 Task: Open the 'Old Age Home' task and insert a business card into the task details.
Action: Mouse moved to (11, 171)
Screenshot: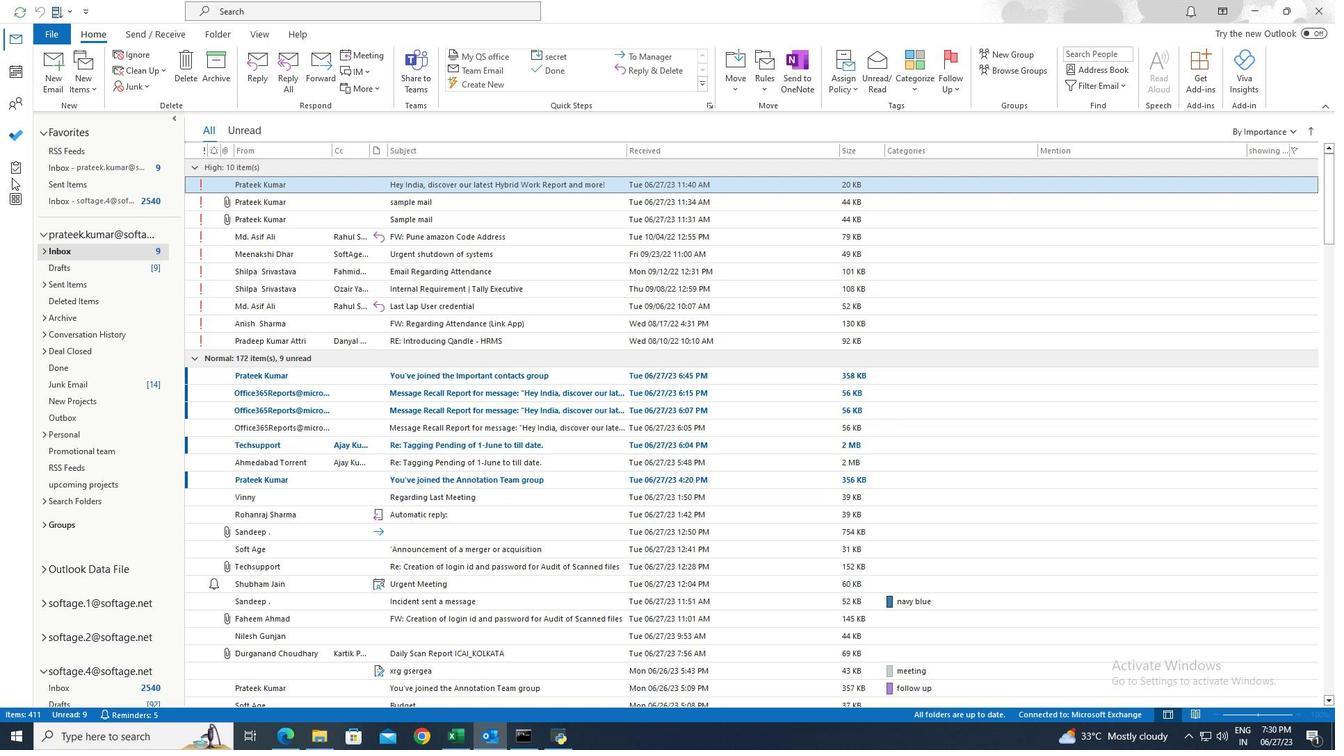 
Action: Mouse pressed left at (11, 171)
Screenshot: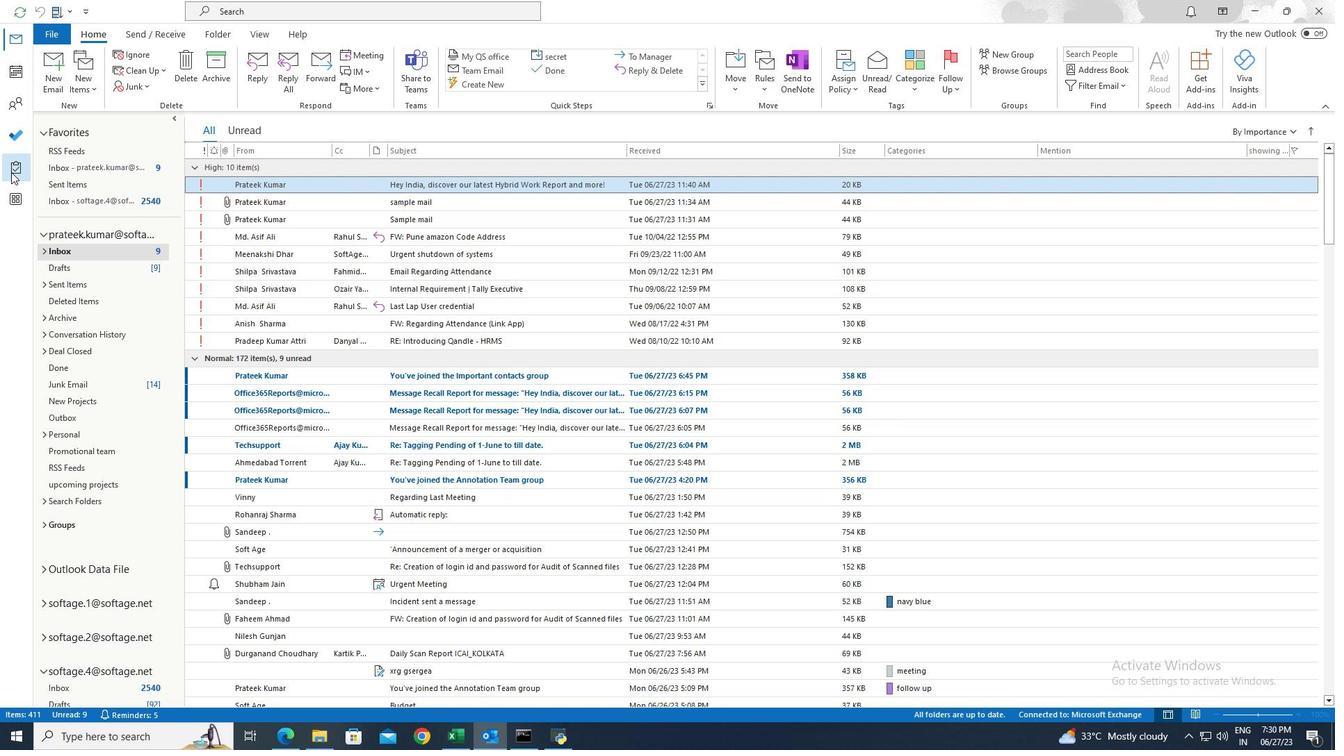 
Action: Mouse moved to (285, 432)
Screenshot: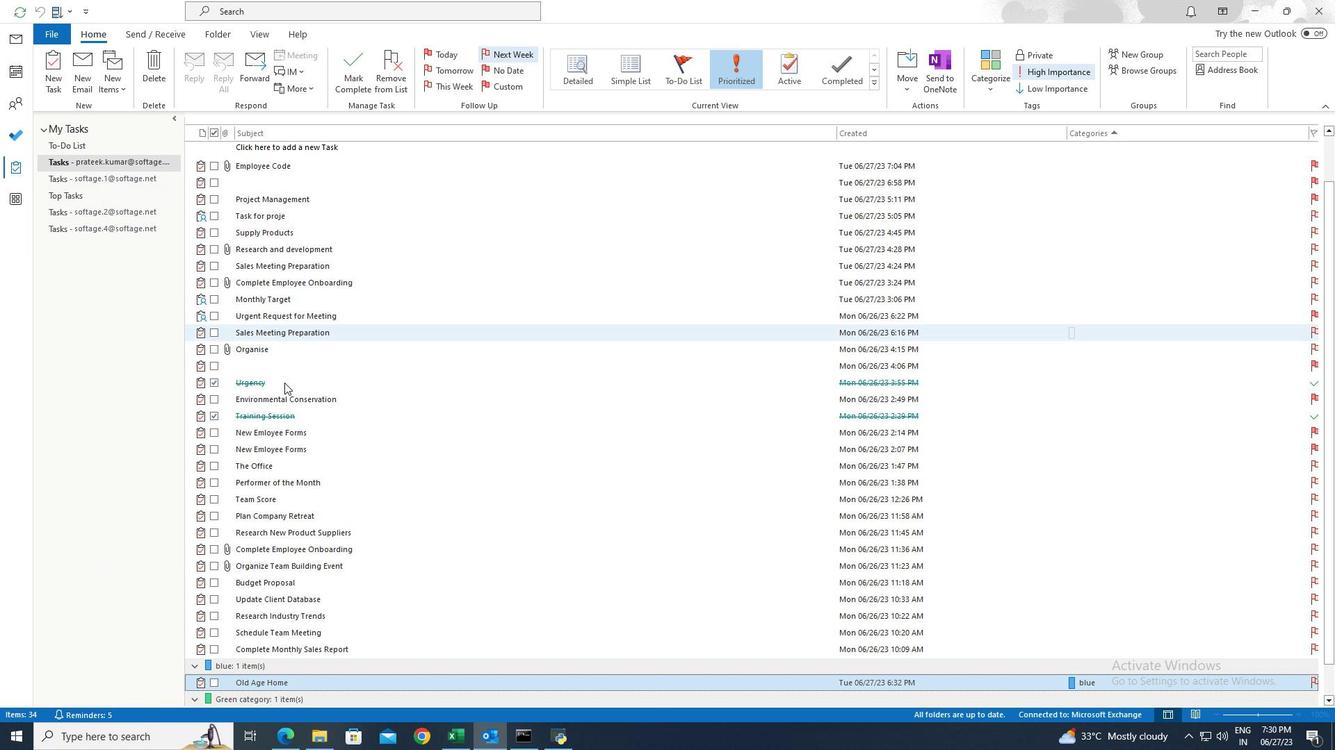 
Action: Mouse scrolled (285, 431) with delta (0, 0)
Screenshot: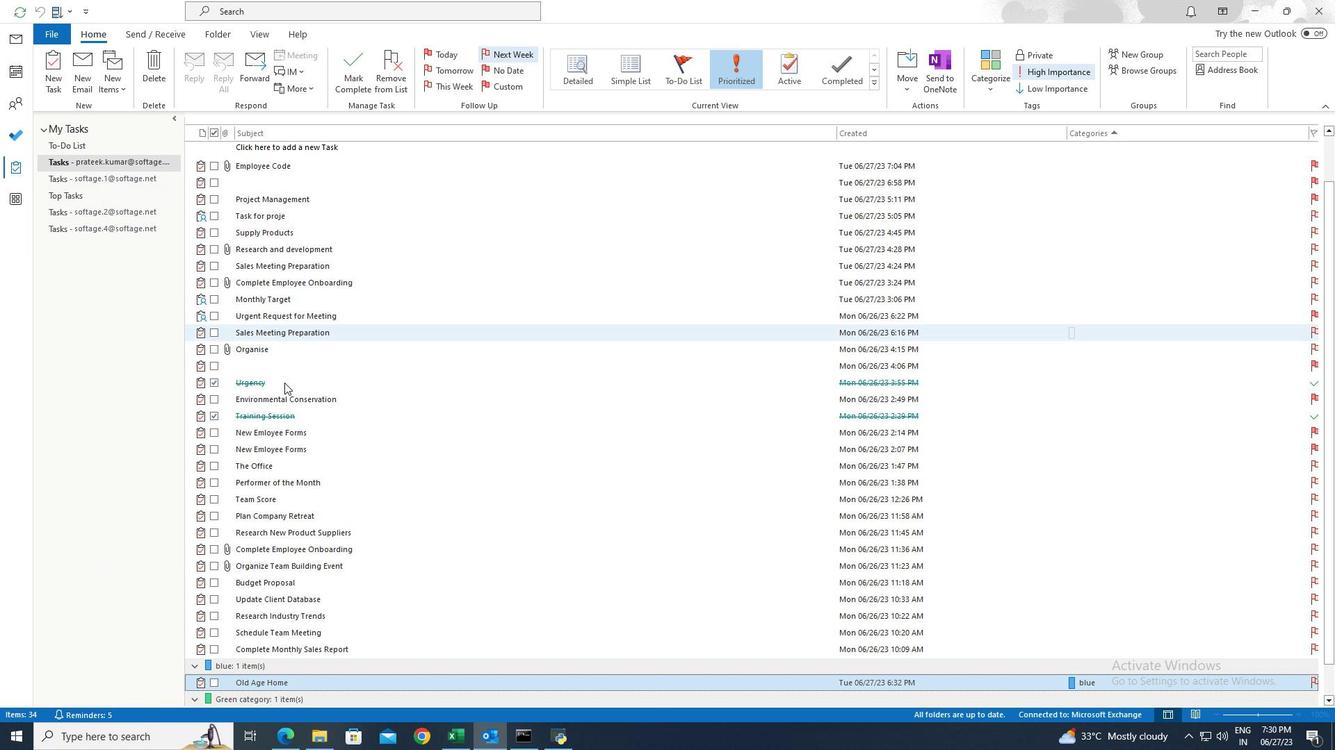 
Action: Mouse scrolled (285, 431) with delta (0, 0)
Screenshot: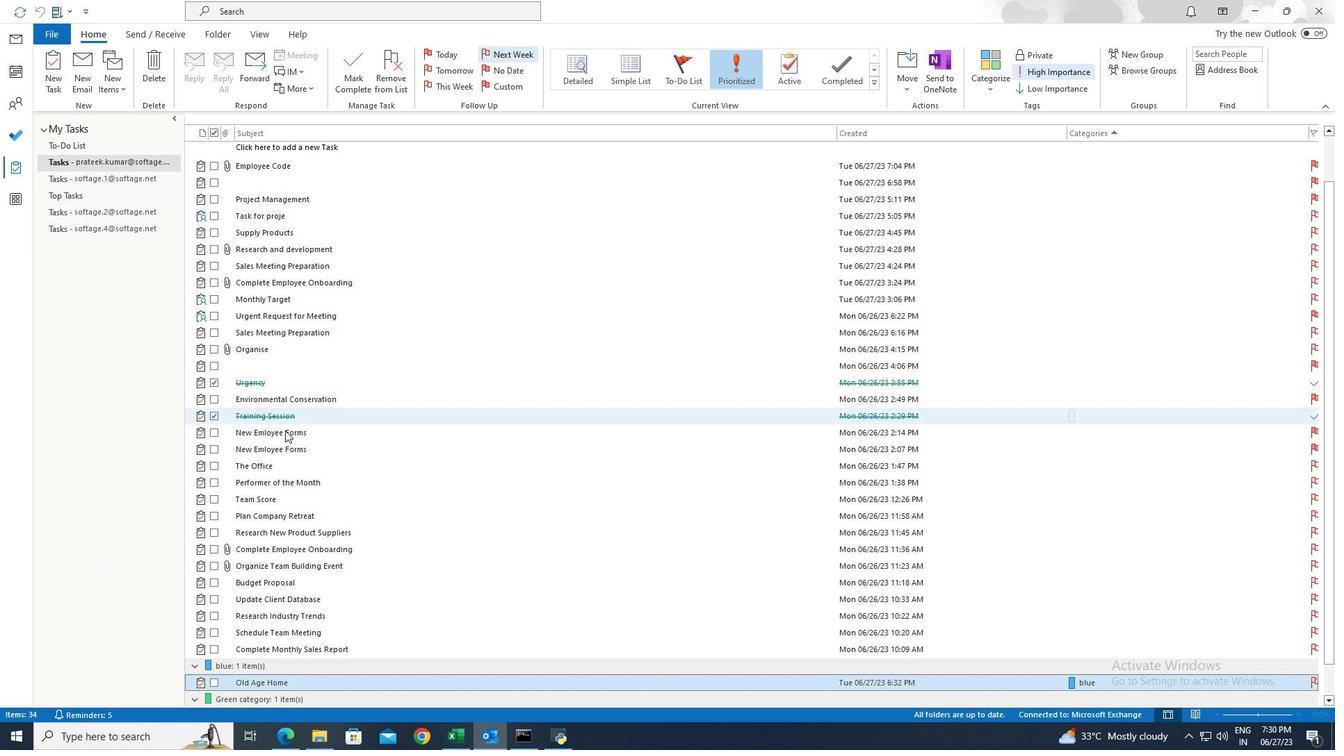 
Action: Mouse scrolled (285, 431) with delta (0, 0)
Screenshot: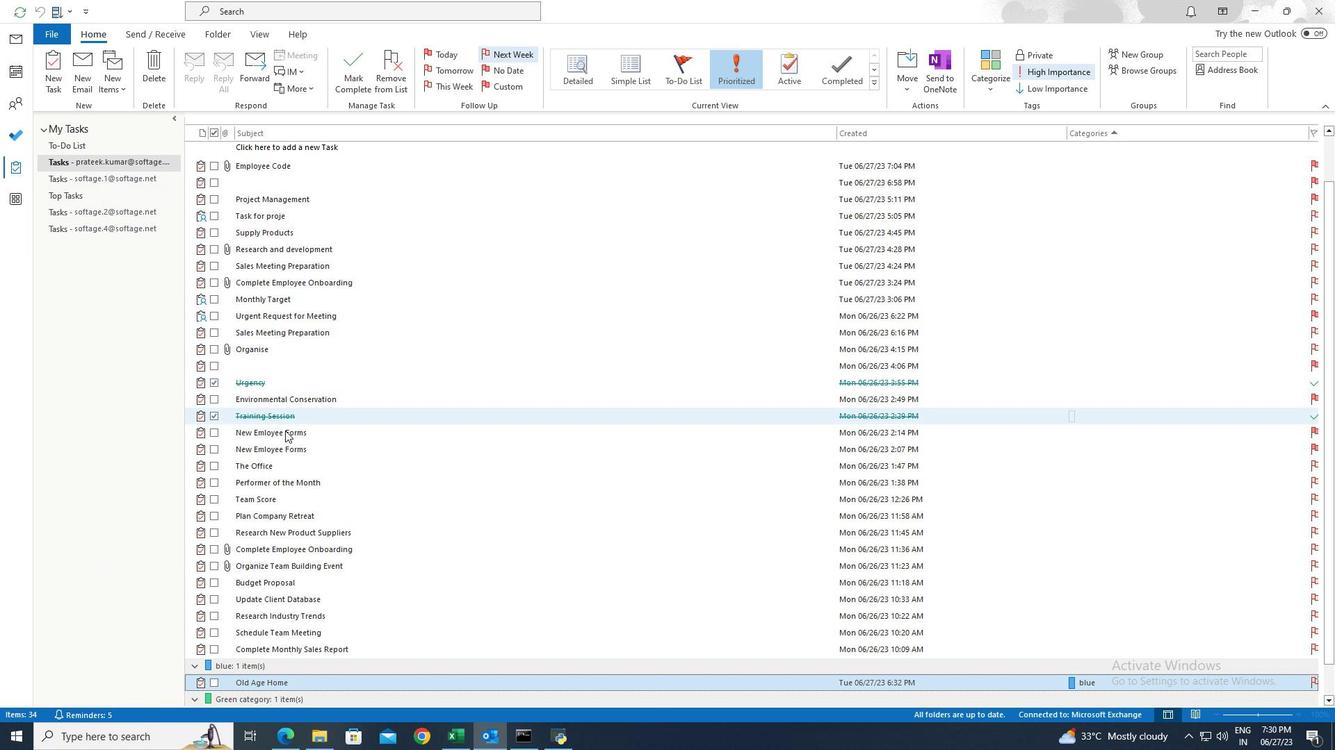 
Action: Mouse scrolled (285, 431) with delta (0, 0)
Screenshot: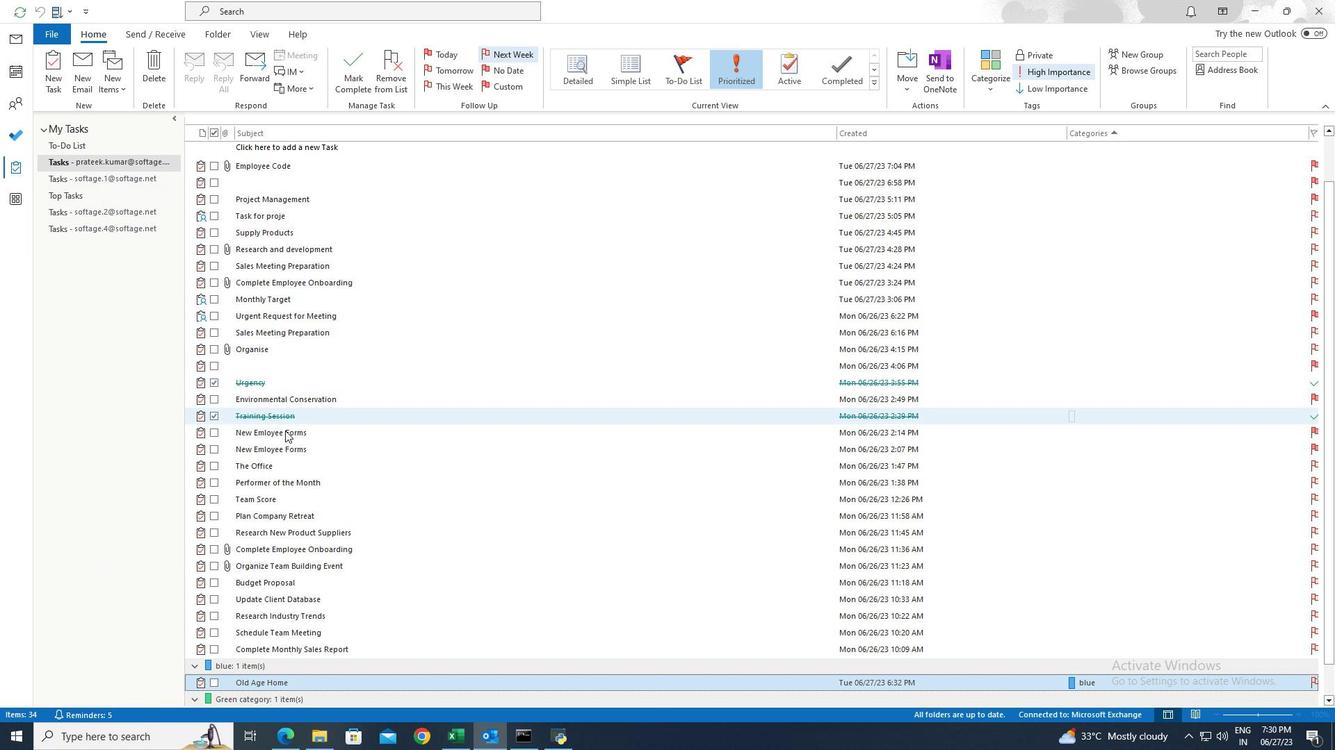 
Action: Mouse scrolled (285, 431) with delta (0, 0)
Screenshot: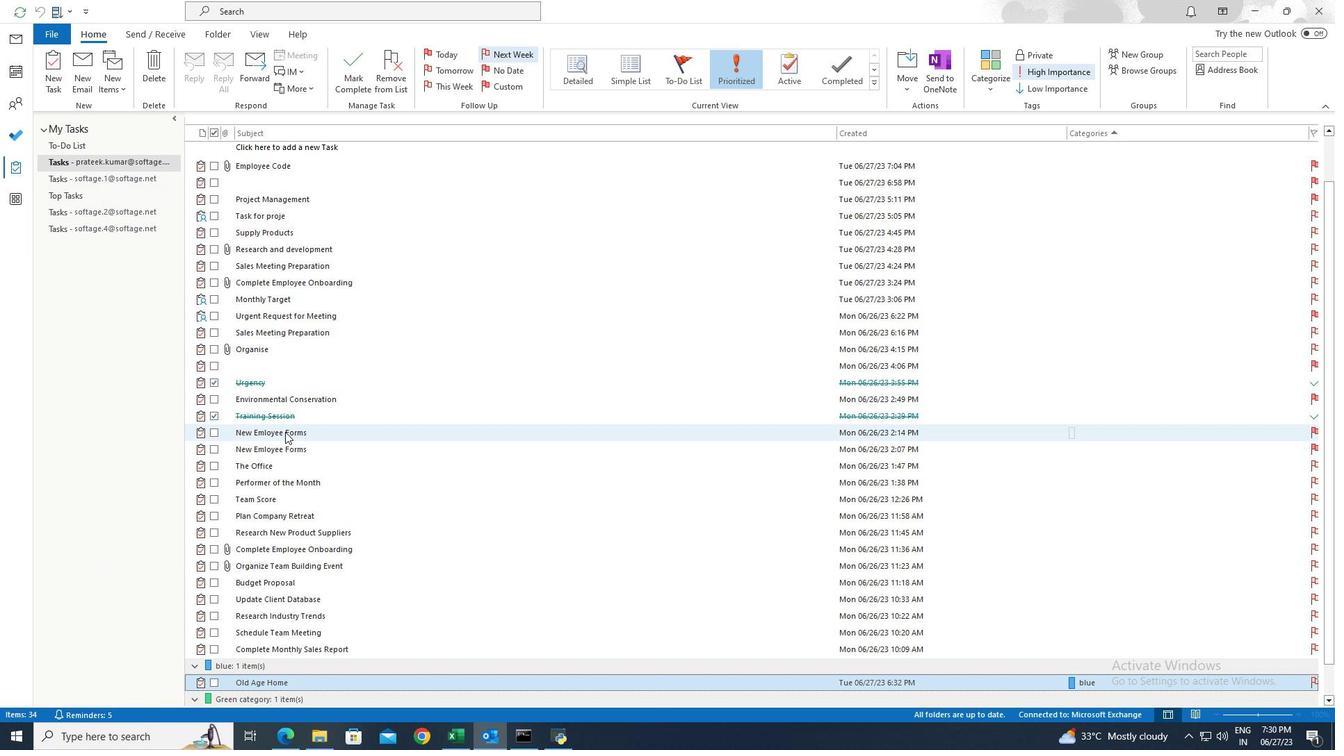 
Action: Mouse moved to (264, 650)
Screenshot: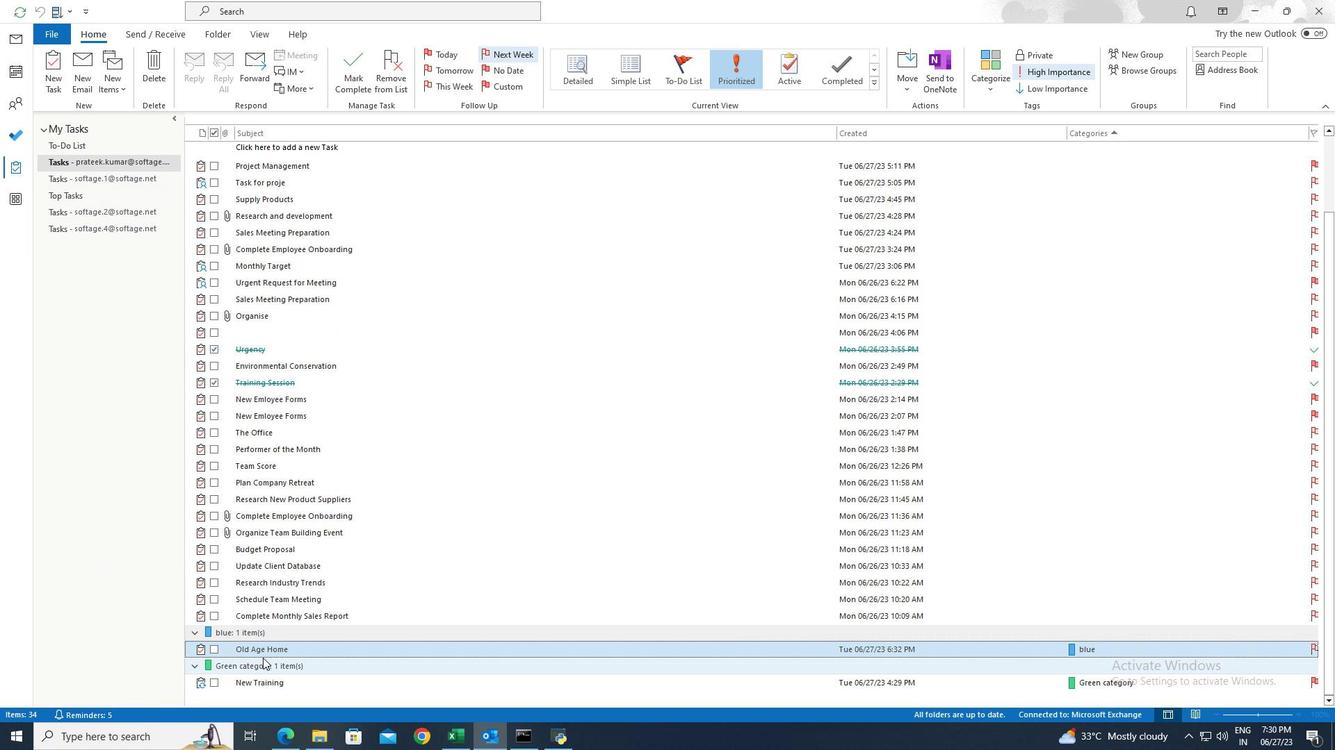 
Action: Mouse pressed left at (264, 650)
Screenshot: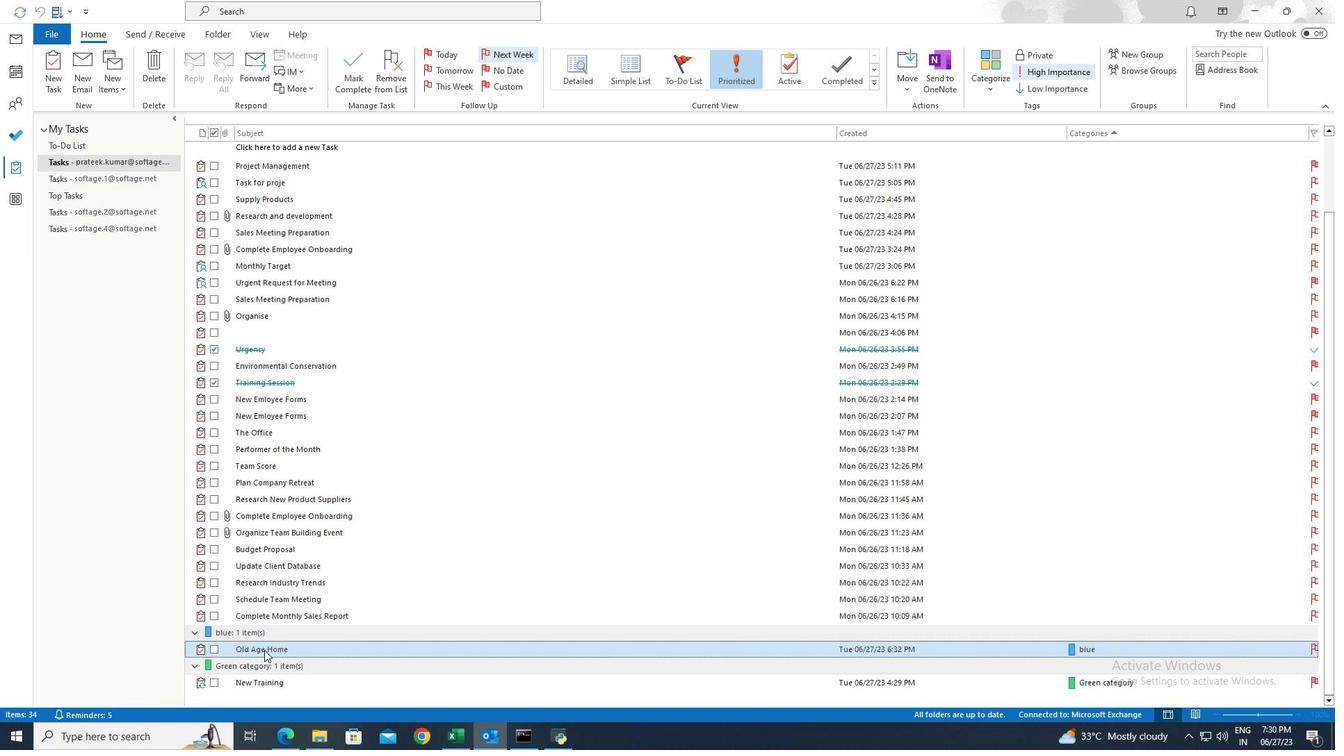 
Action: Mouse pressed left at (264, 650)
Screenshot: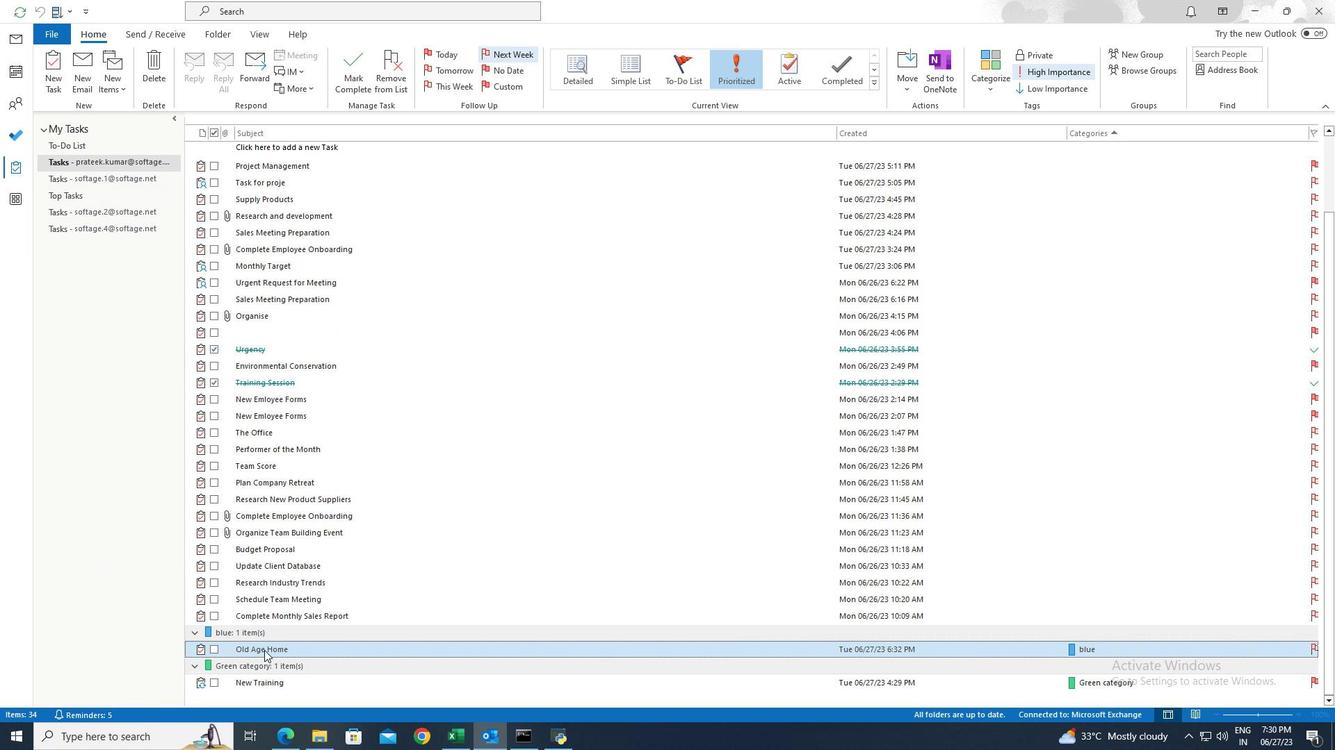 
Action: Mouse moved to (531, 353)
Screenshot: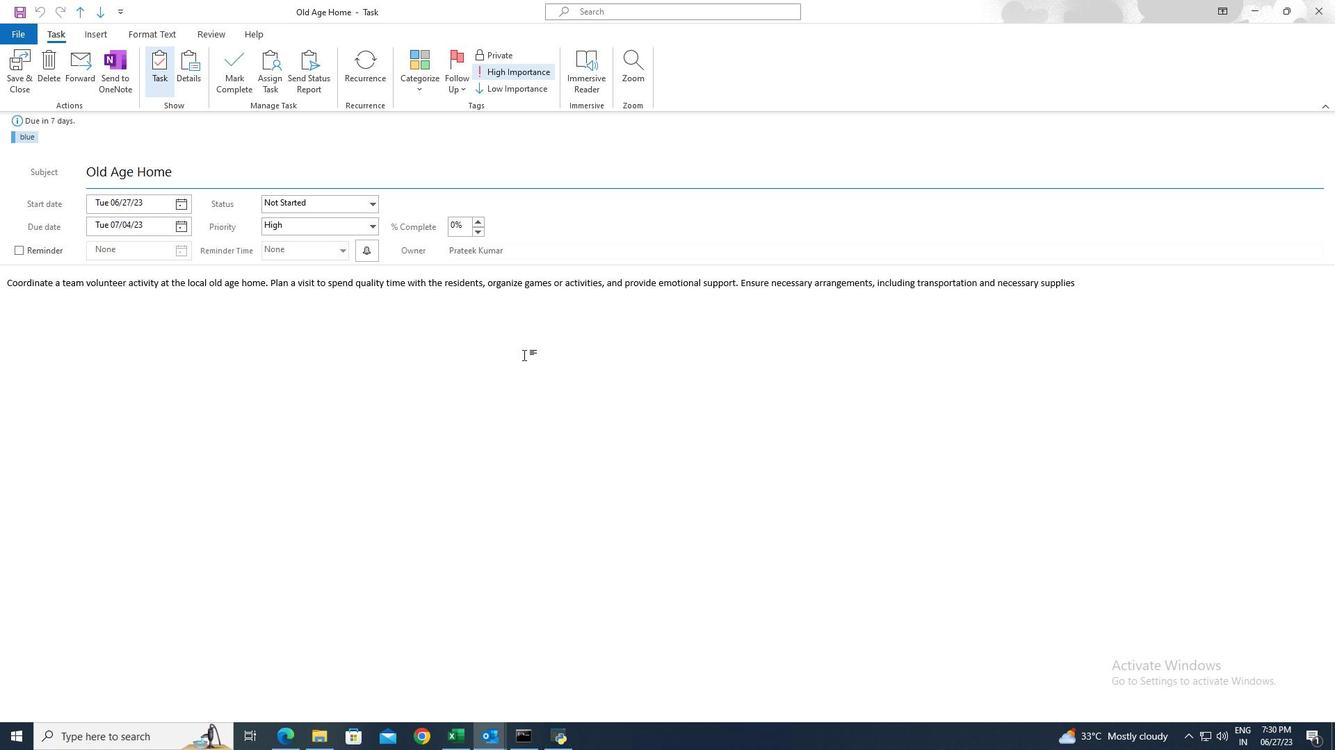 
Action: Mouse pressed left at (531, 353)
Screenshot: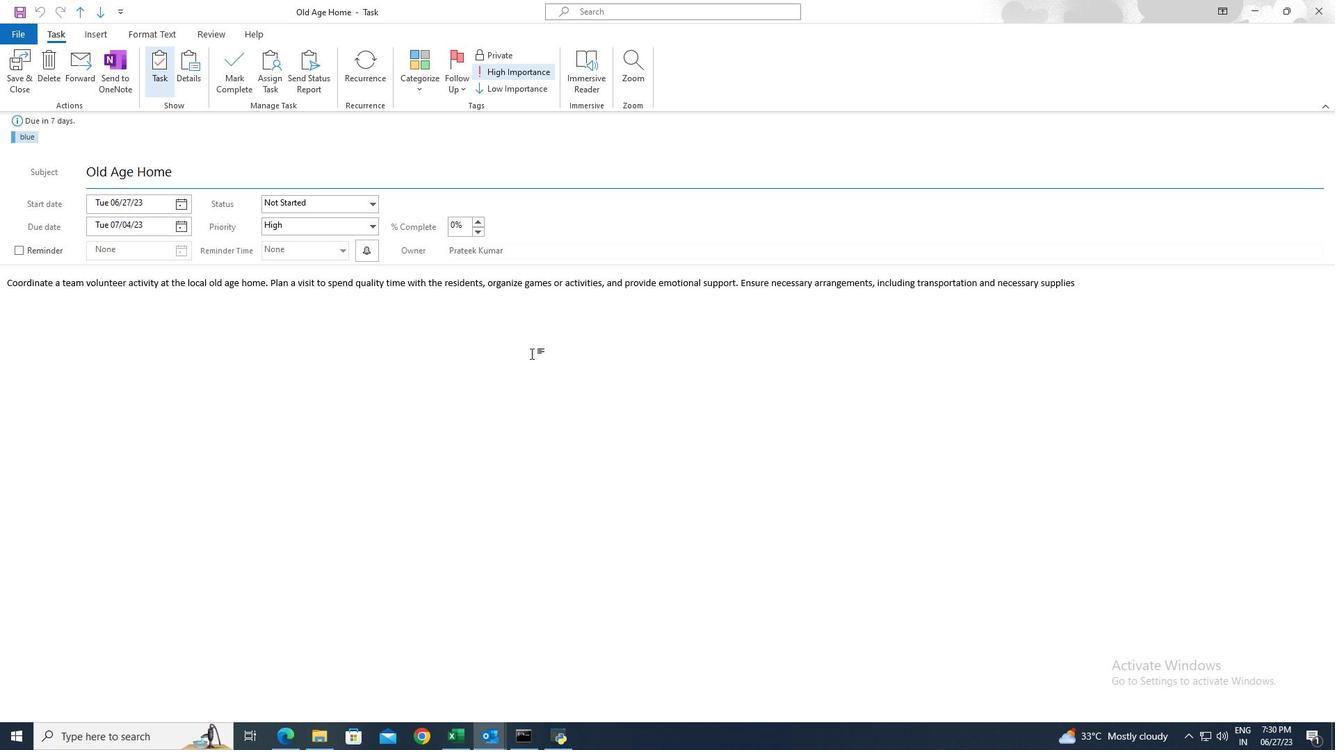 
Action: Mouse moved to (111, 34)
Screenshot: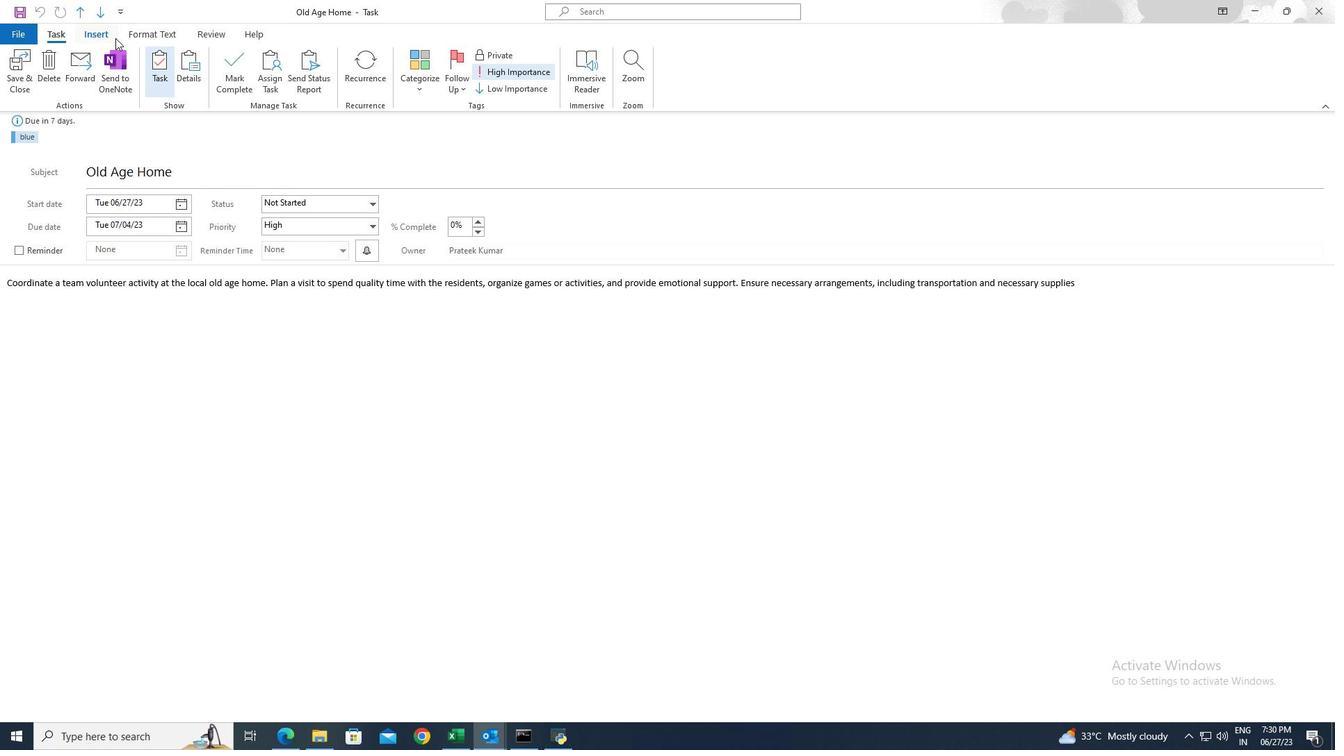 
Action: Mouse pressed left at (111, 34)
Screenshot: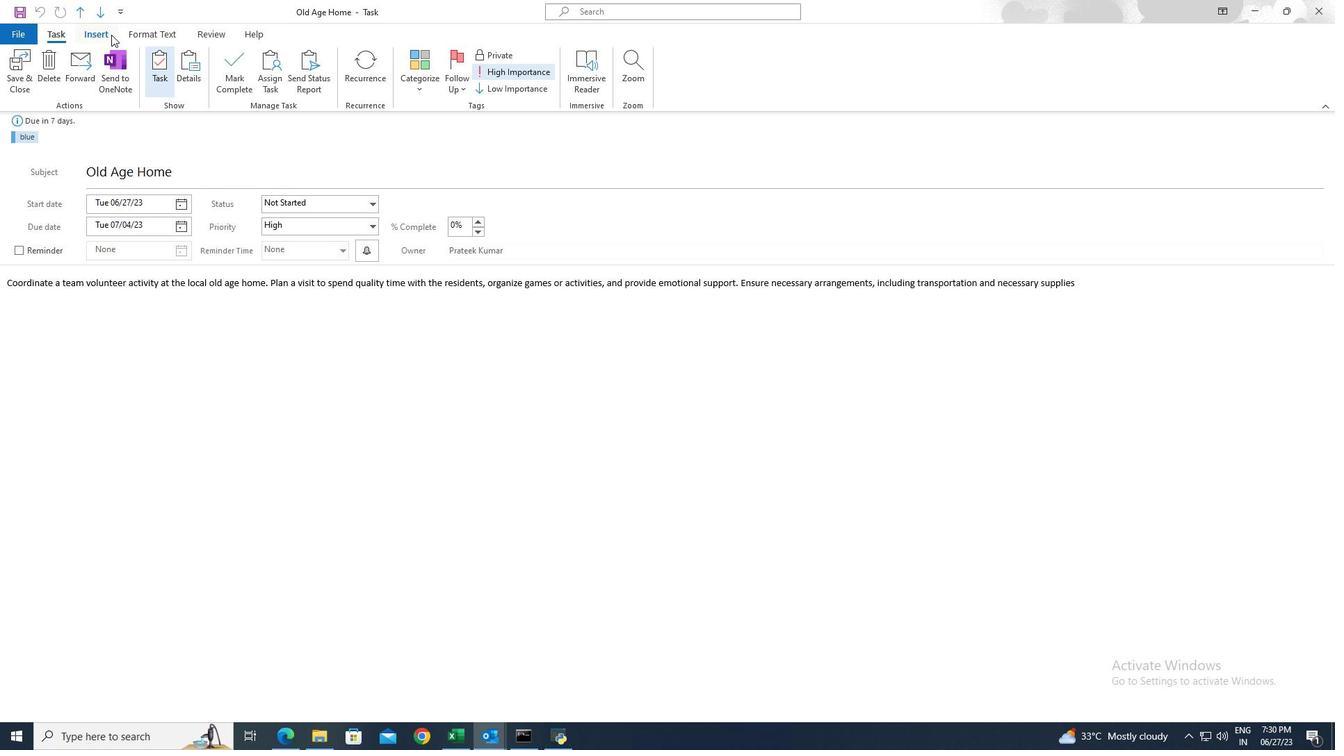 
Action: Mouse moved to (91, 81)
Screenshot: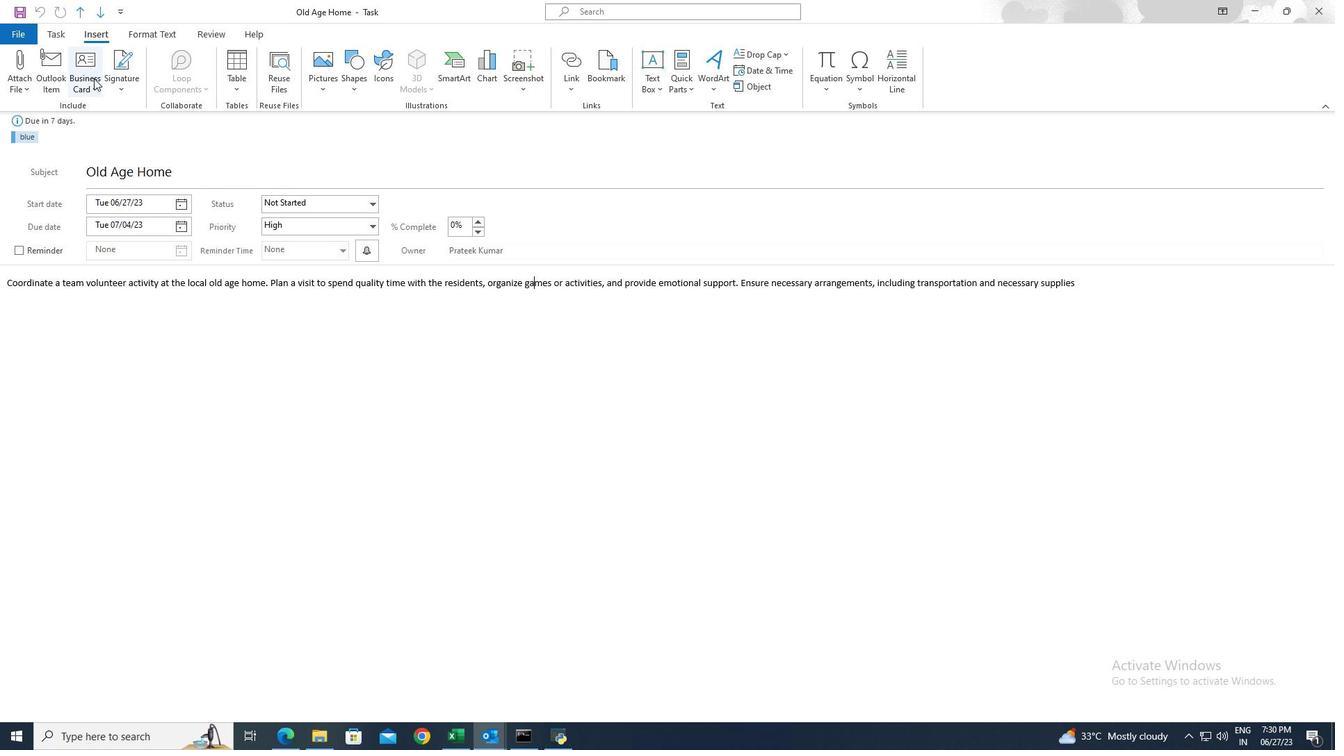 
Action: Mouse pressed left at (91, 81)
Screenshot: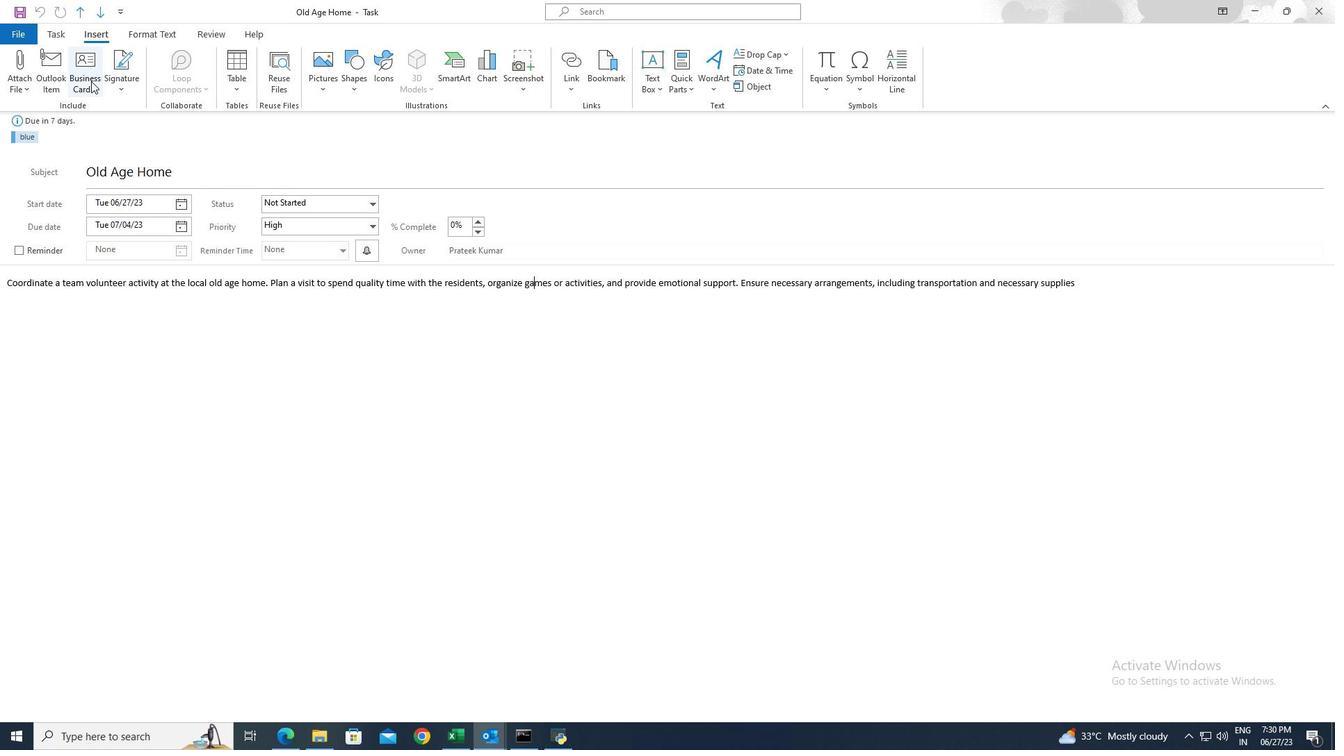 
Action: Mouse moved to (129, 127)
Screenshot: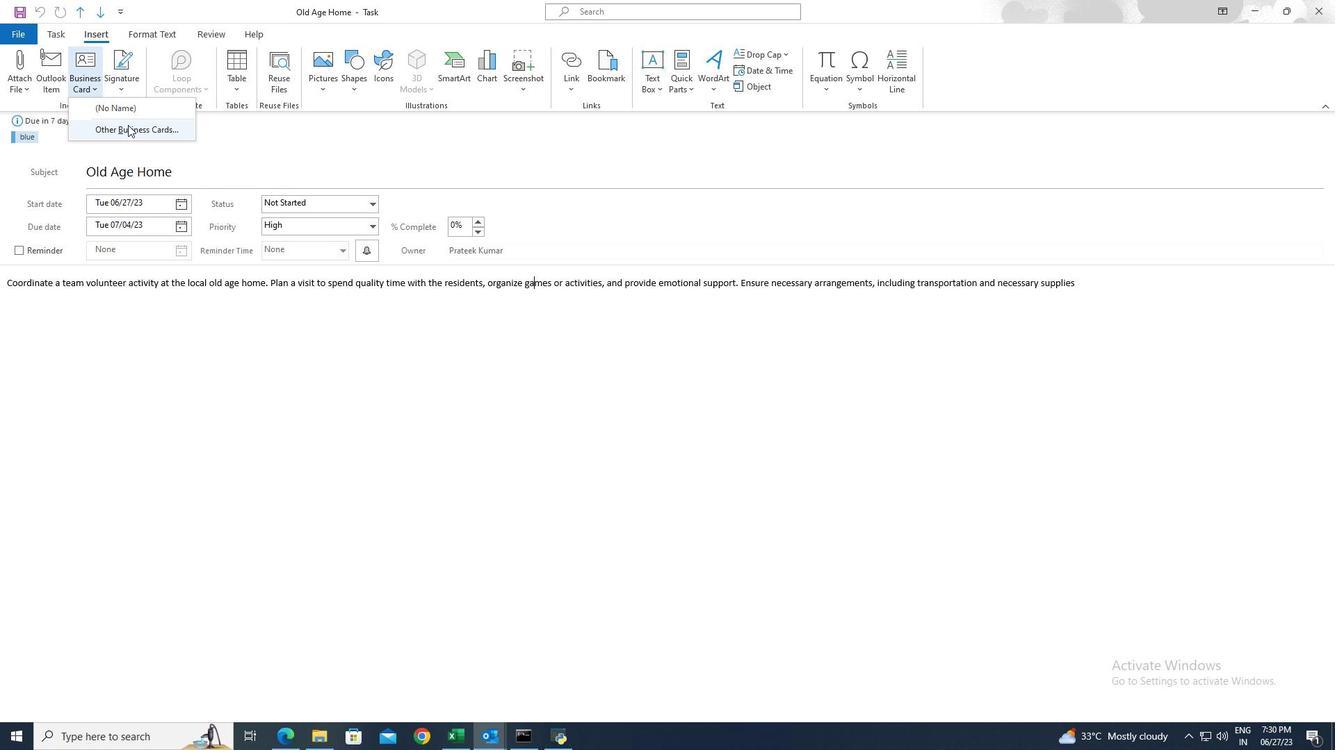 
Action: Mouse pressed left at (129, 127)
Screenshot: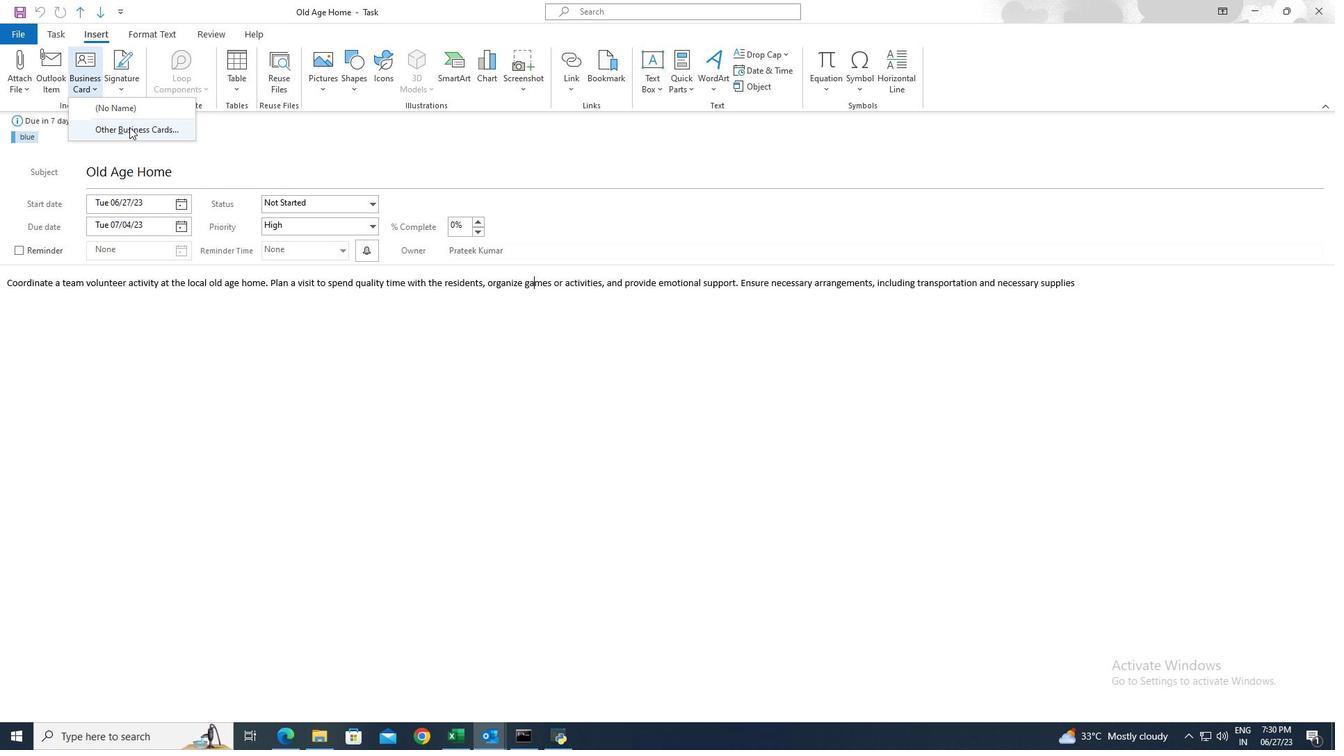
Action: Mouse moved to (570, 283)
Screenshot: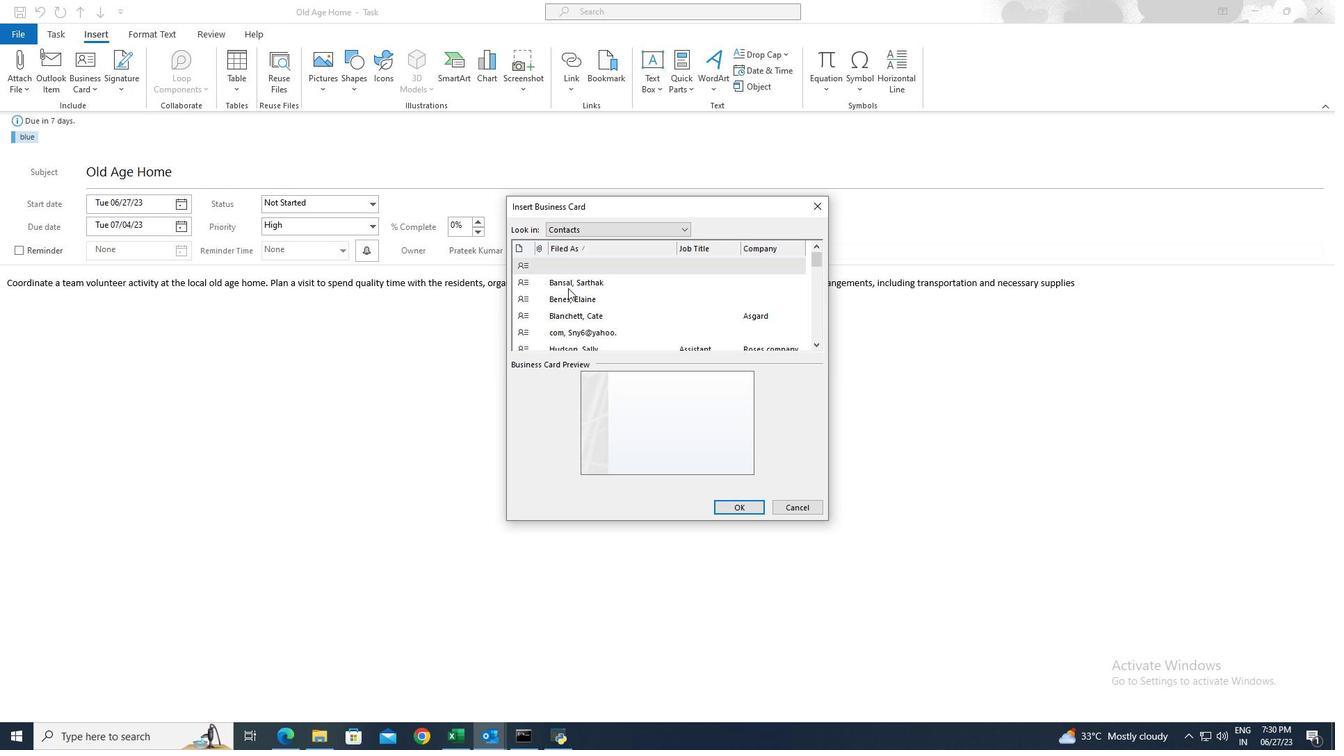 
Action: Mouse pressed left at (570, 283)
Screenshot: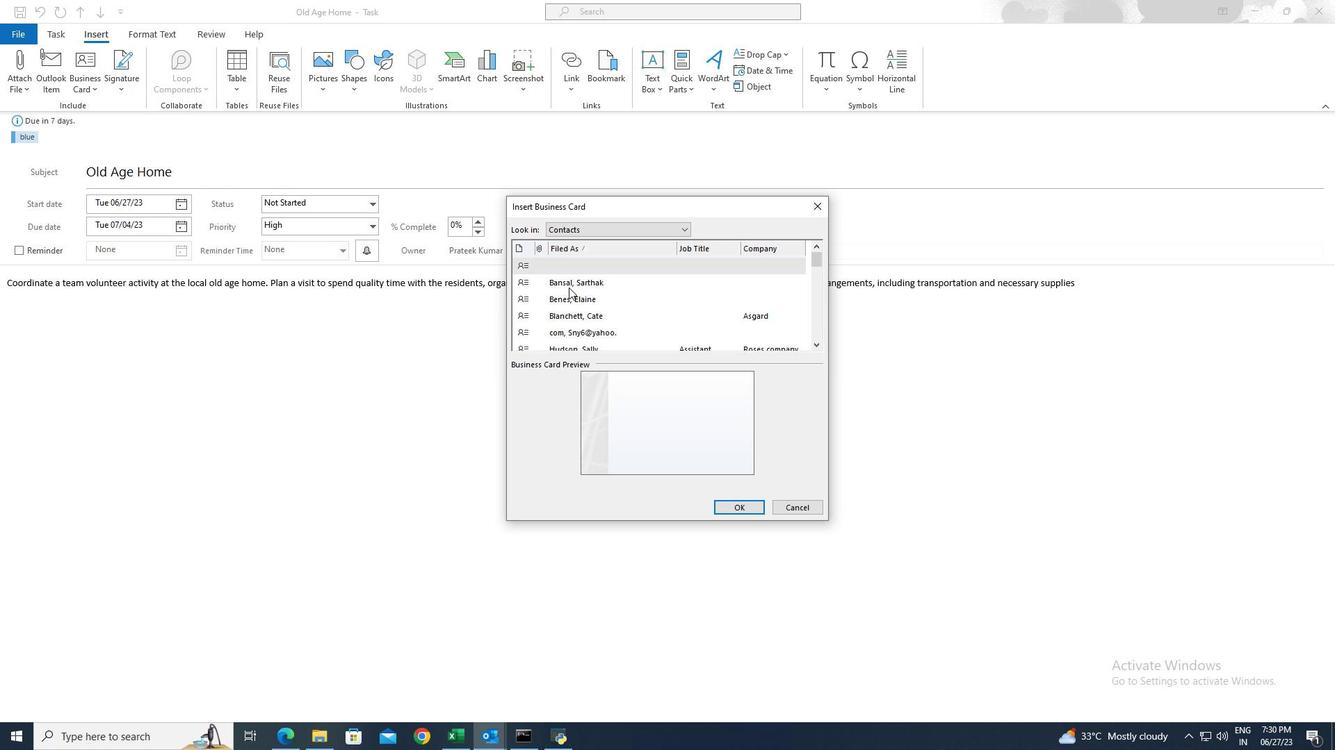 
Action: Mouse moved to (736, 503)
Screenshot: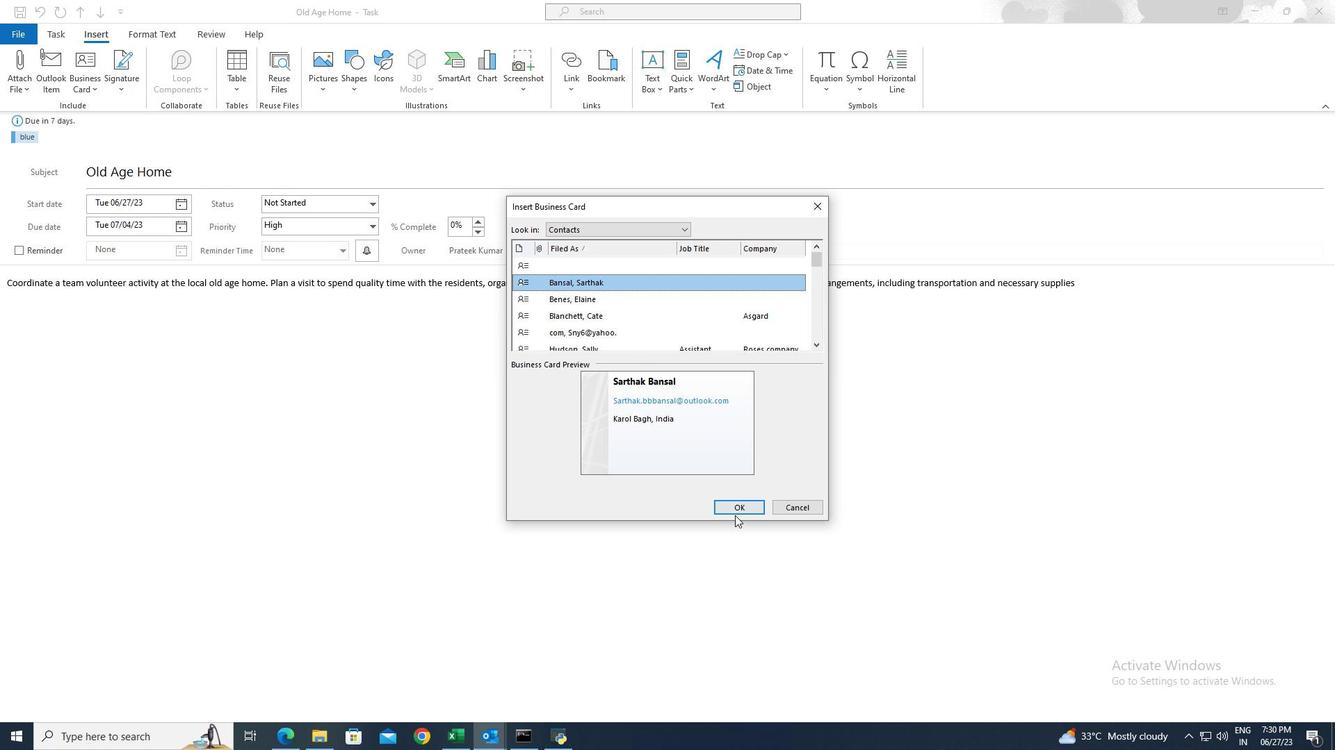 
Action: Mouse pressed left at (736, 503)
Screenshot: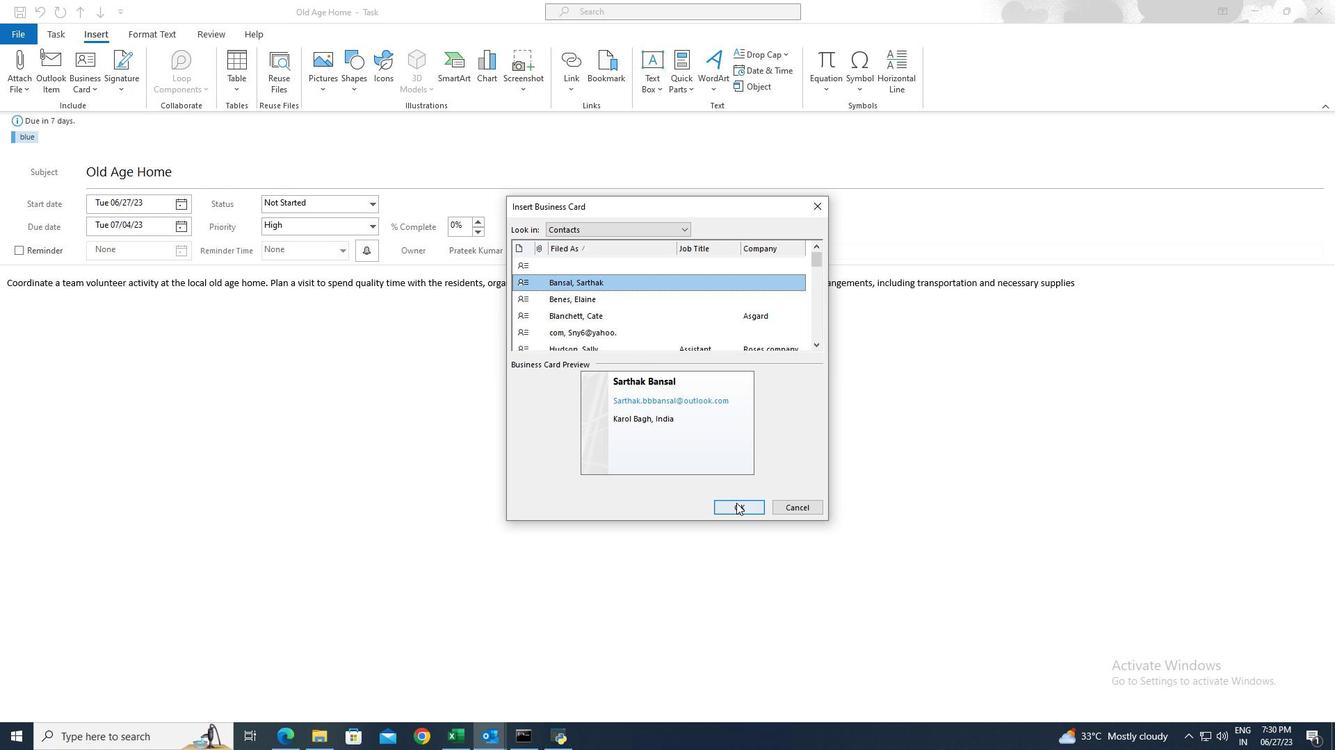 
Action: Mouse moved to (383, 411)
Screenshot: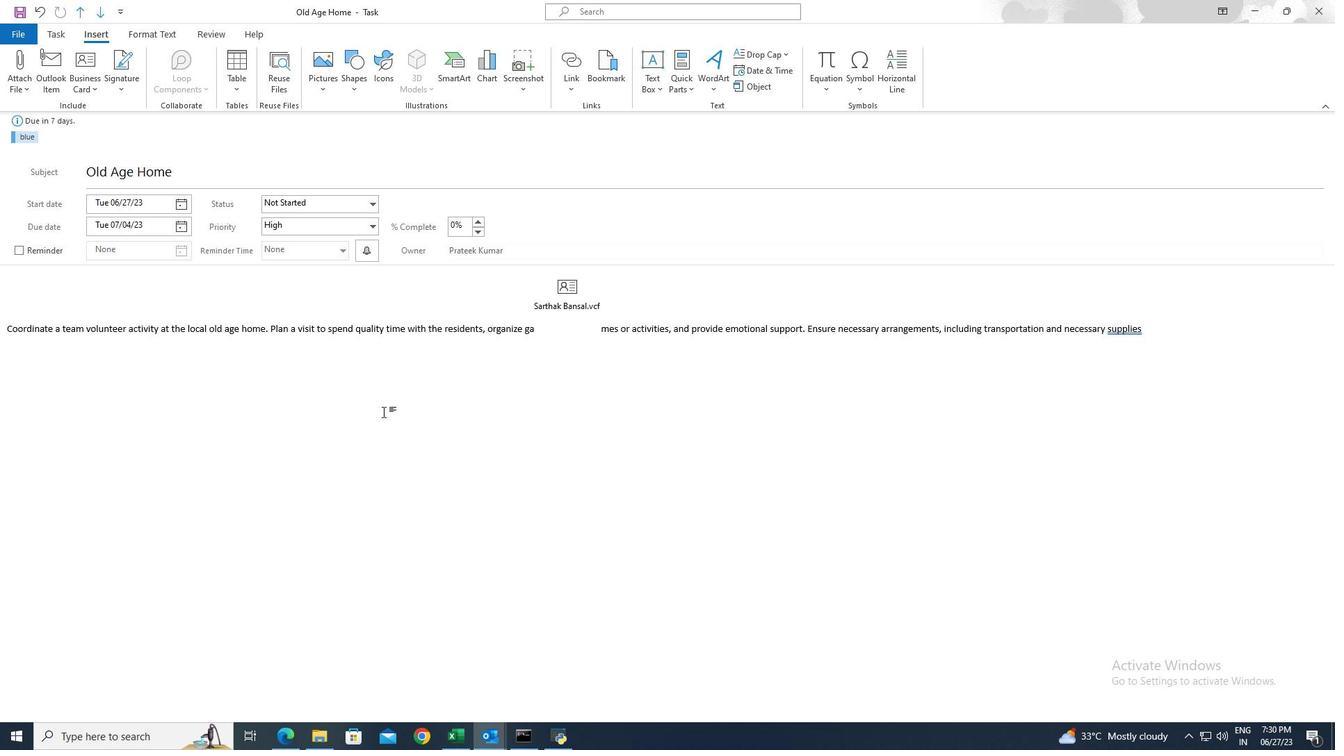 
